 Task: Add Nature's Path Berry Strawberry Frosted Toaster Pastry to the cart.
Action: Mouse moved to (835, 305)
Screenshot: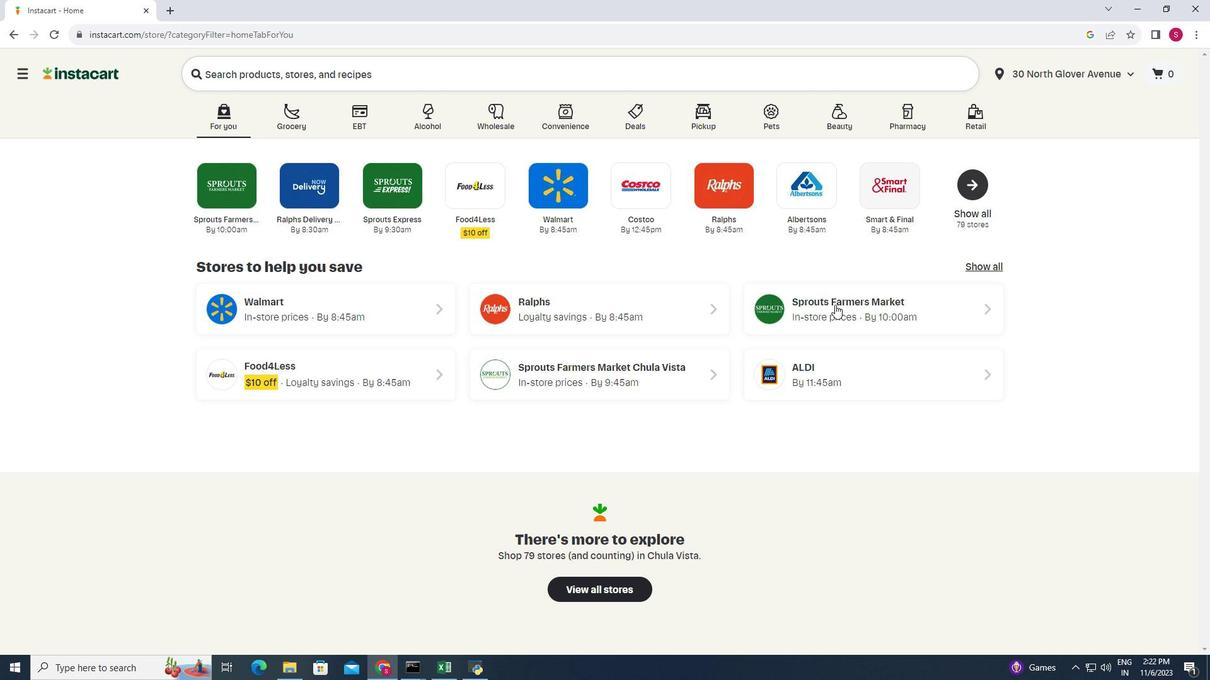 
Action: Mouse pressed left at (835, 305)
Screenshot: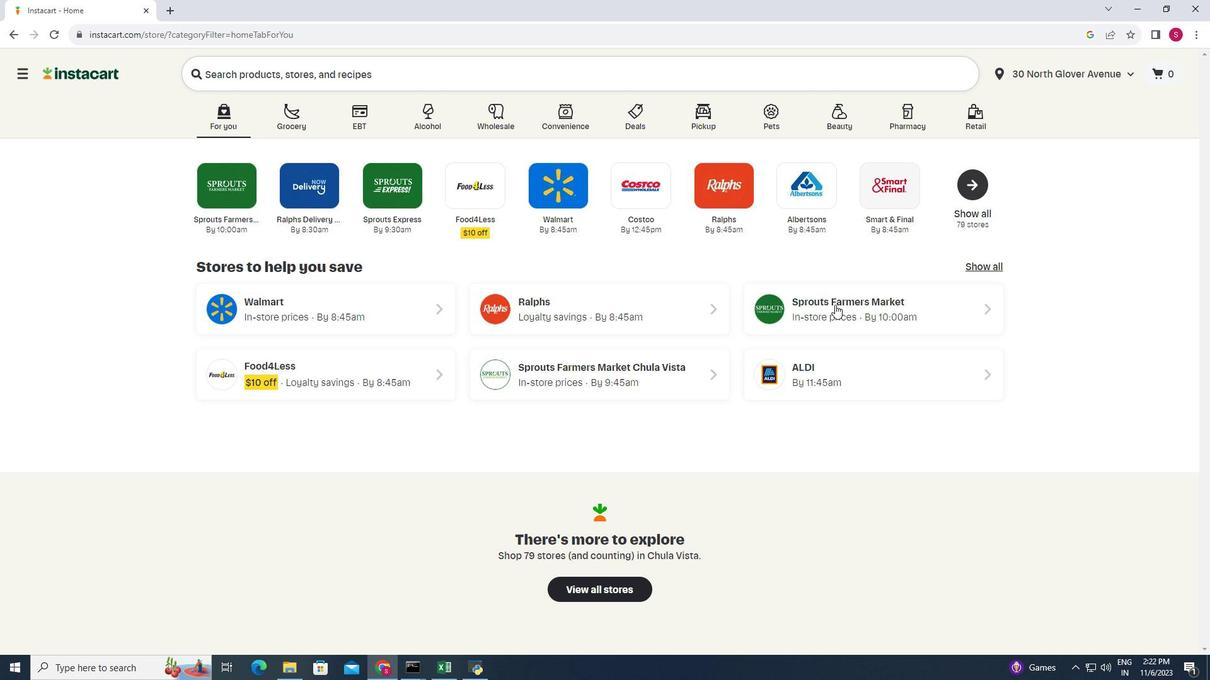 
Action: Mouse moved to (139, 421)
Screenshot: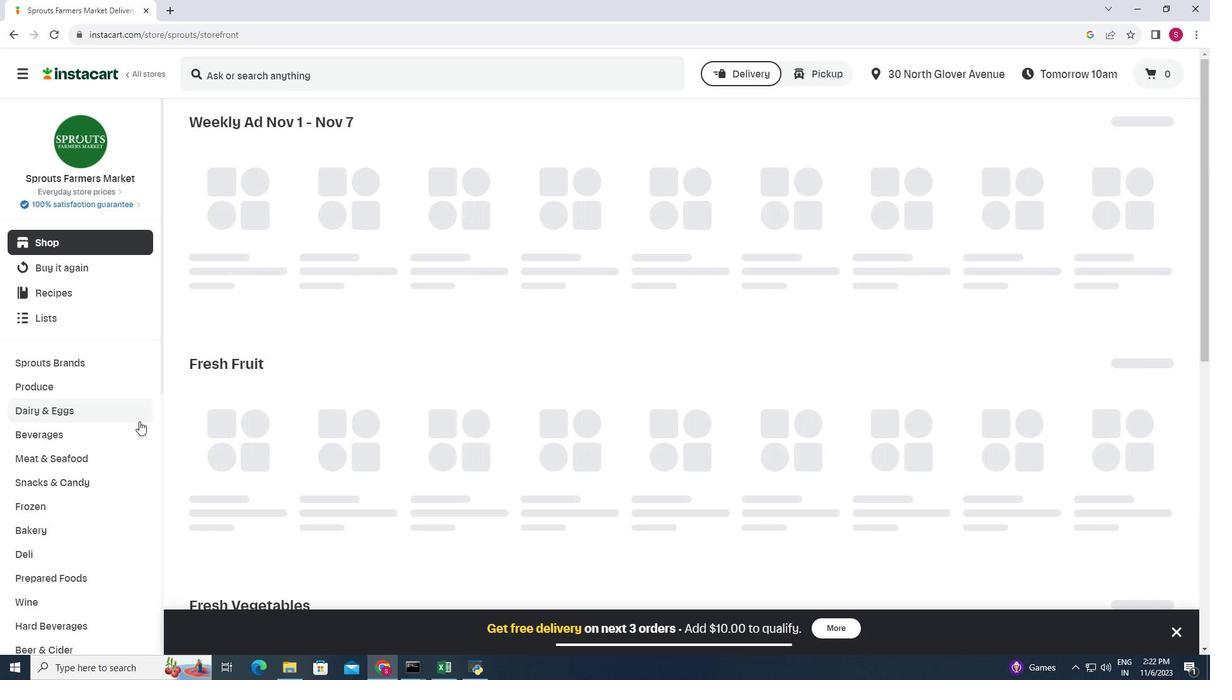 
Action: Mouse scrolled (139, 421) with delta (0, 0)
Screenshot: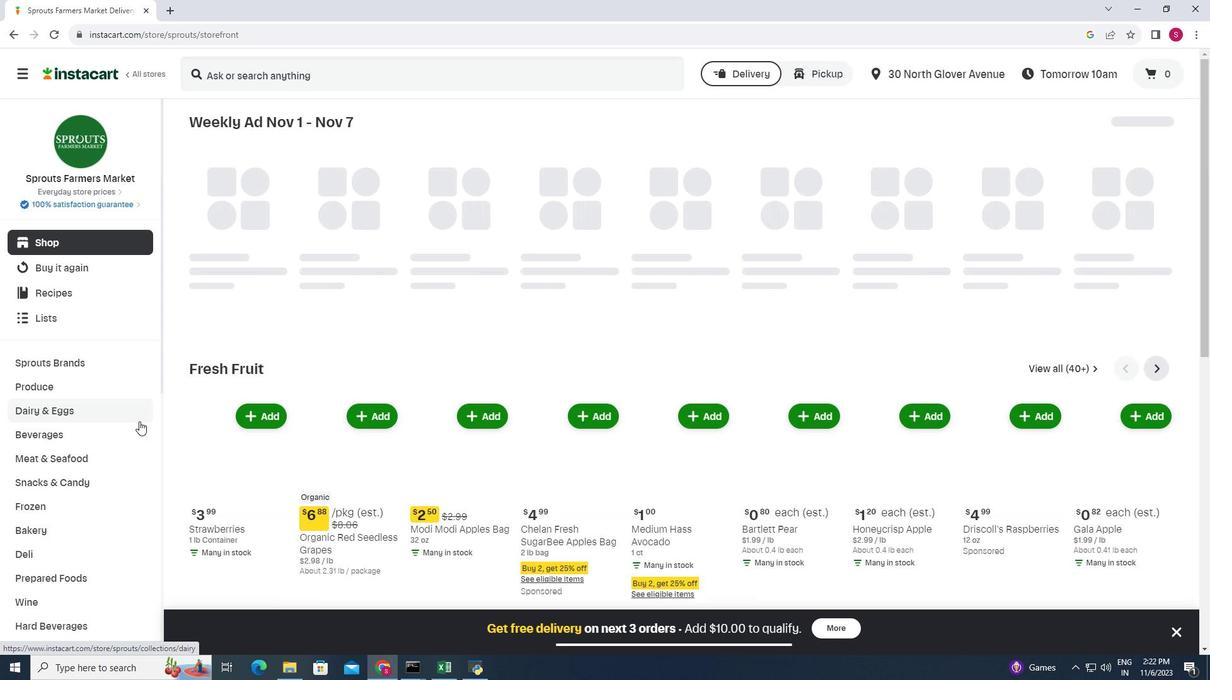 
Action: Mouse moved to (122, 404)
Screenshot: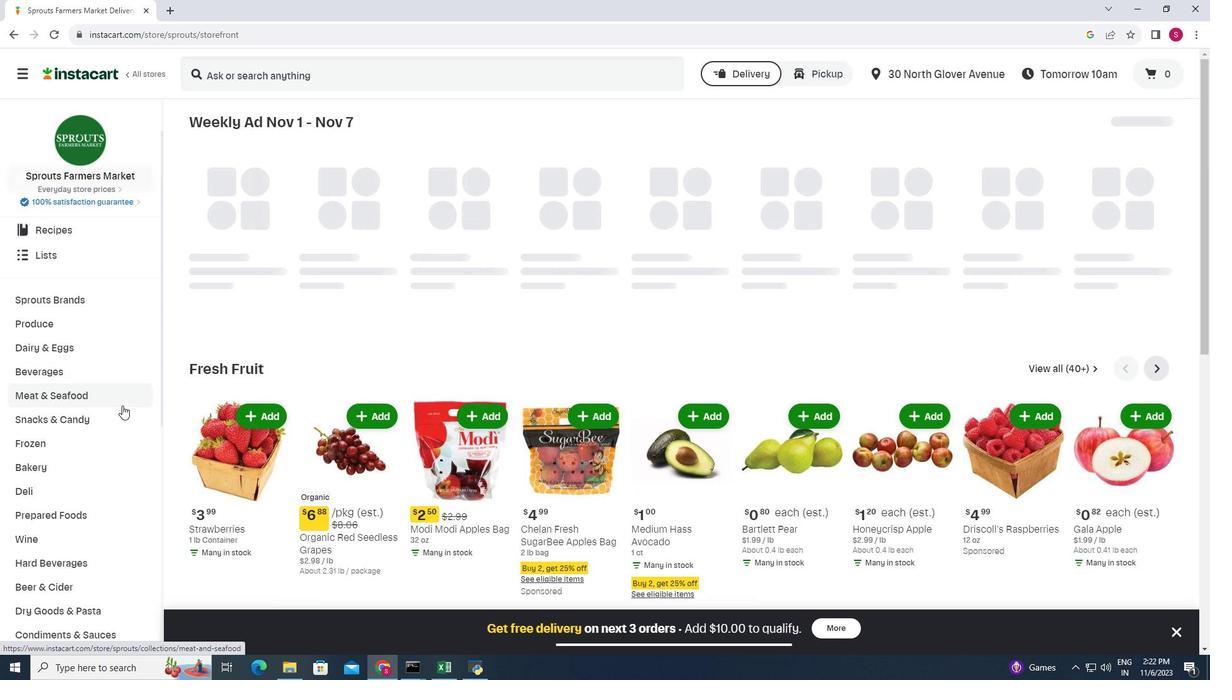 
Action: Mouse scrolled (122, 404) with delta (0, 0)
Screenshot: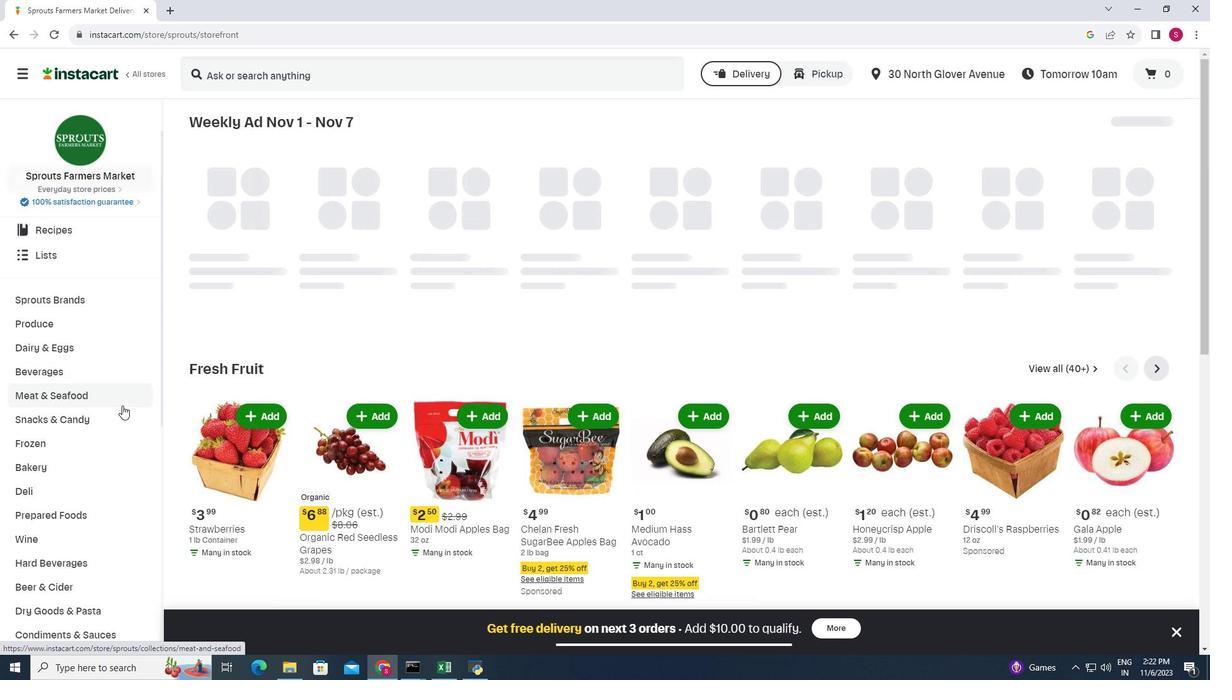 
Action: Mouse moved to (122, 405)
Screenshot: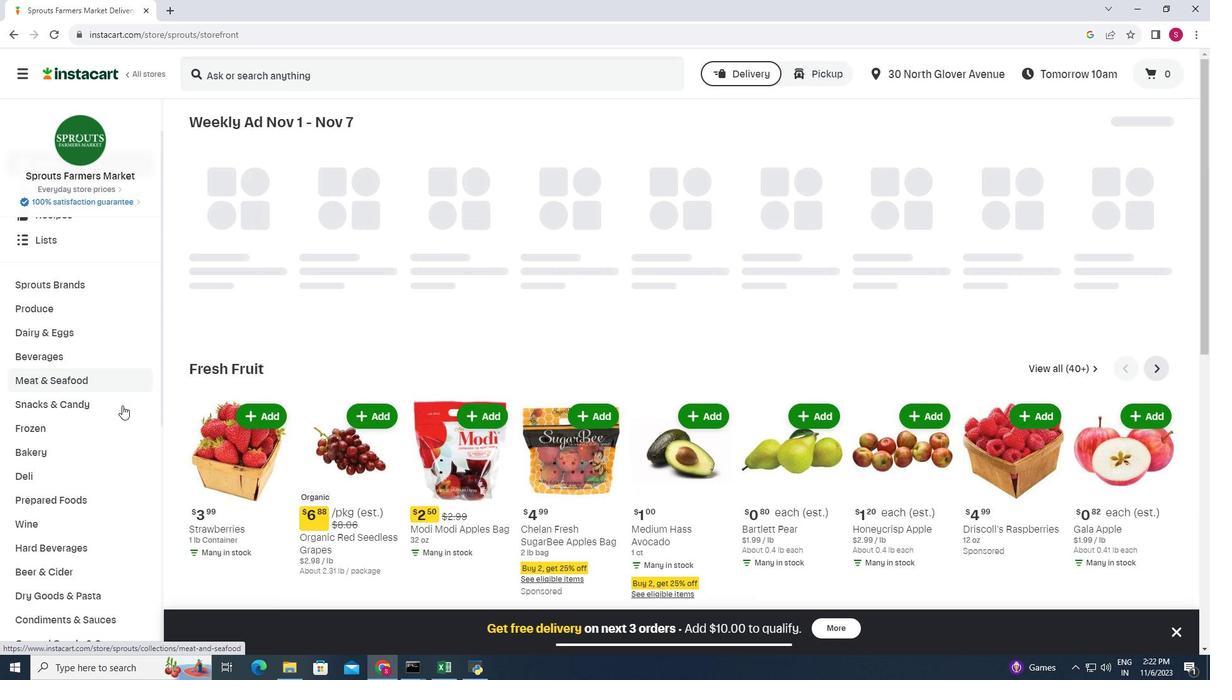 
Action: Mouse scrolled (122, 405) with delta (0, 0)
Screenshot: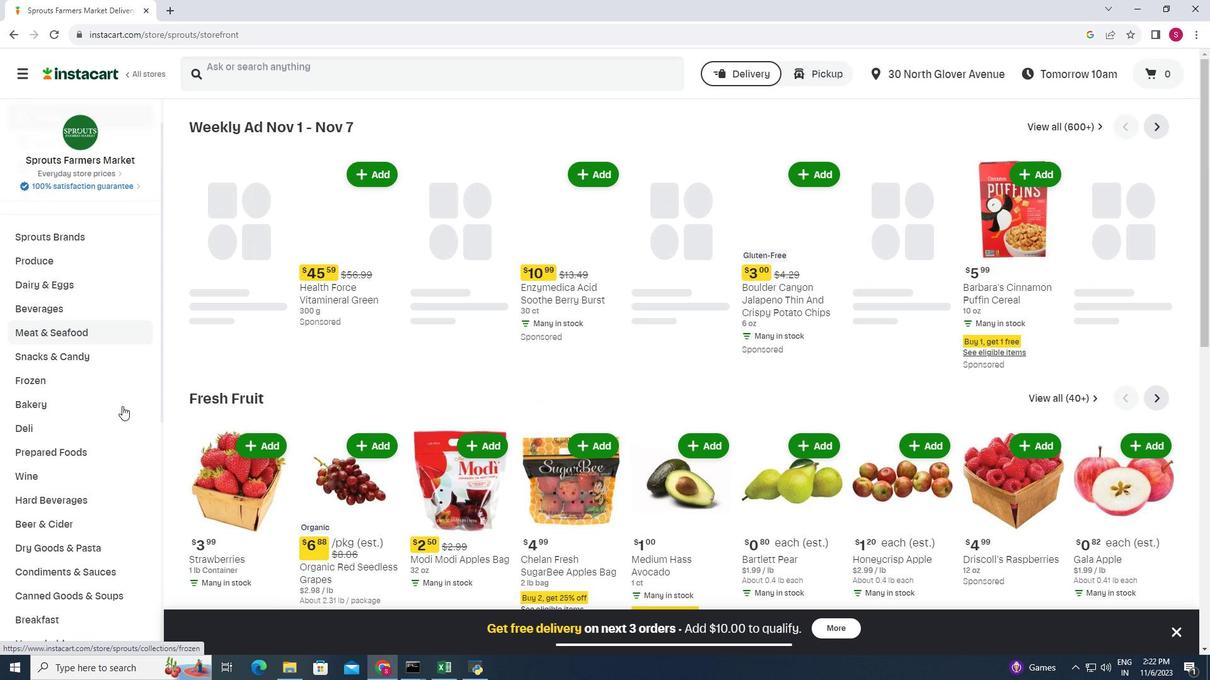 
Action: Mouse moved to (122, 417)
Screenshot: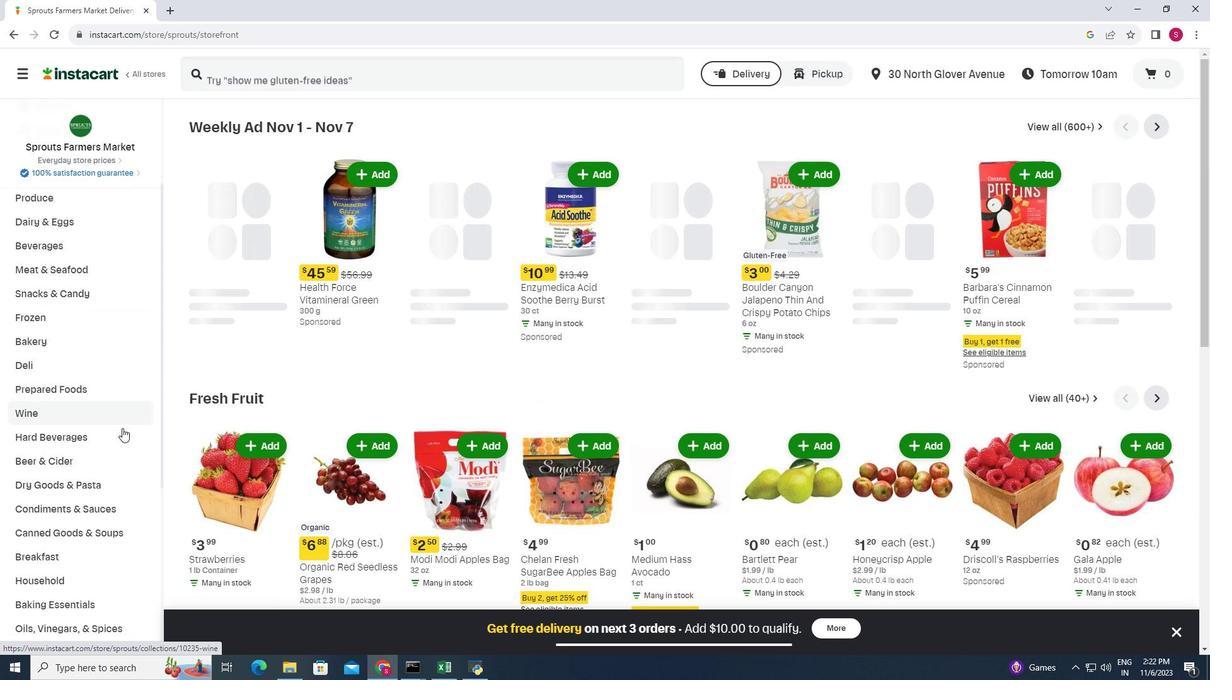 
Action: Mouse scrolled (122, 416) with delta (0, 0)
Screenshot: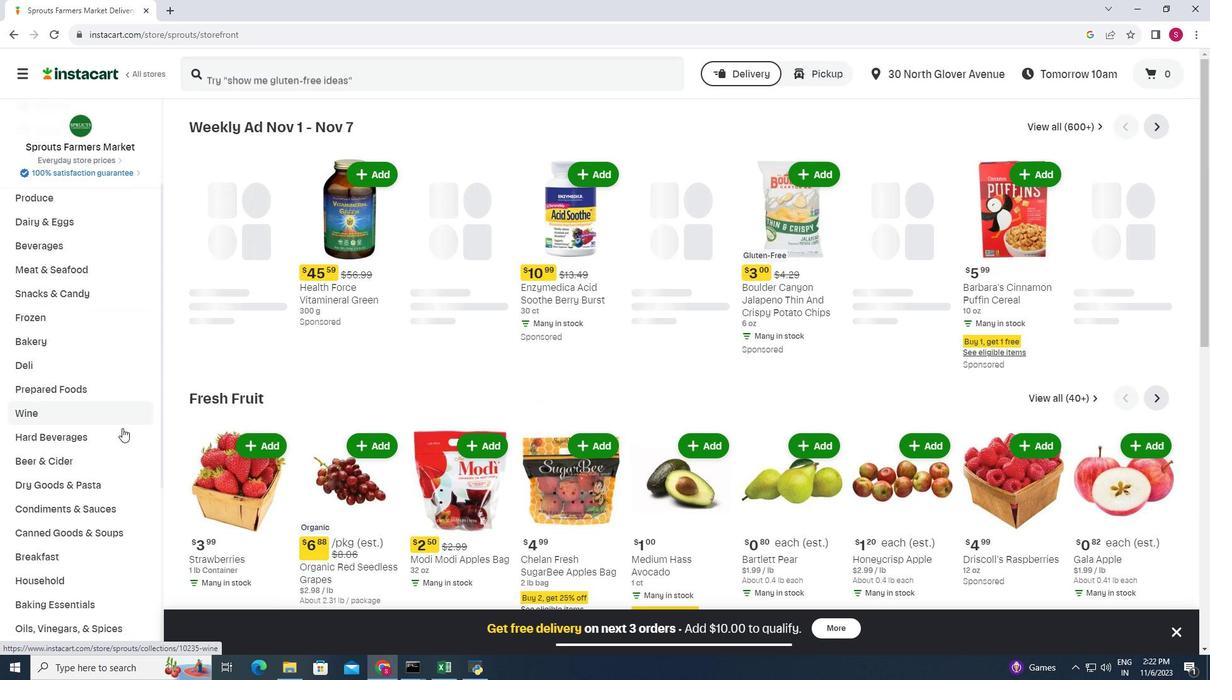 
Action: Mouse moved to (63, 498)
Screenshot: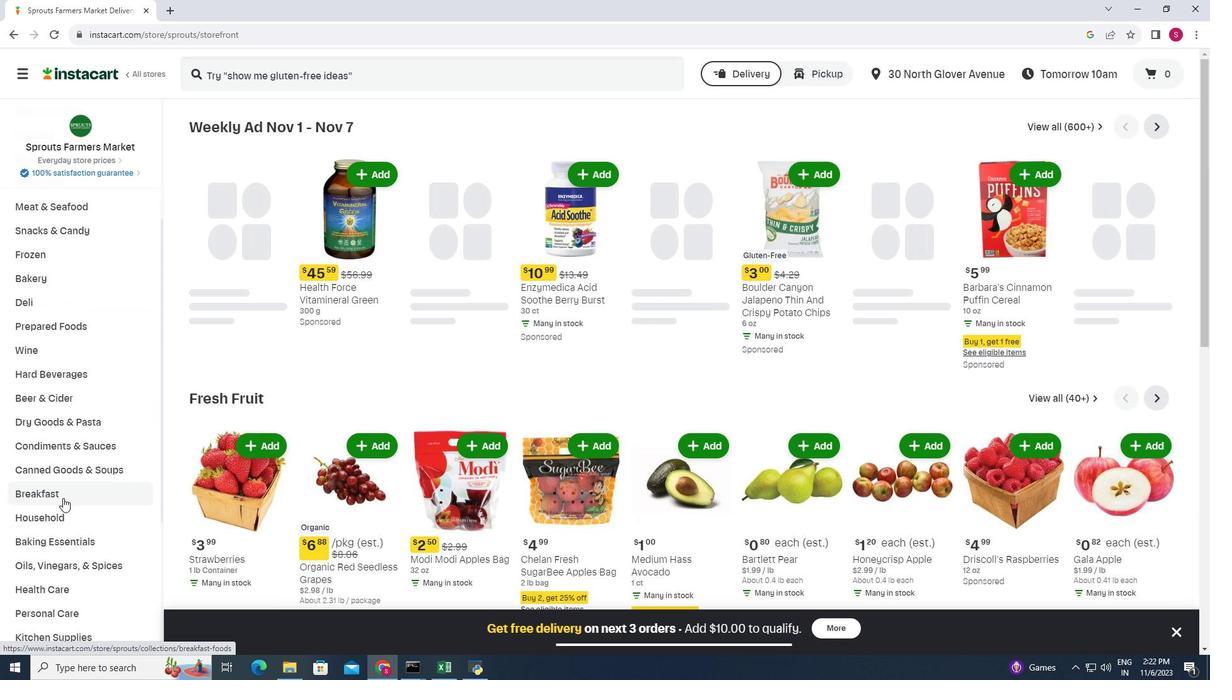 
Action: Mouse pressed left at (63, 498)
Screenshot: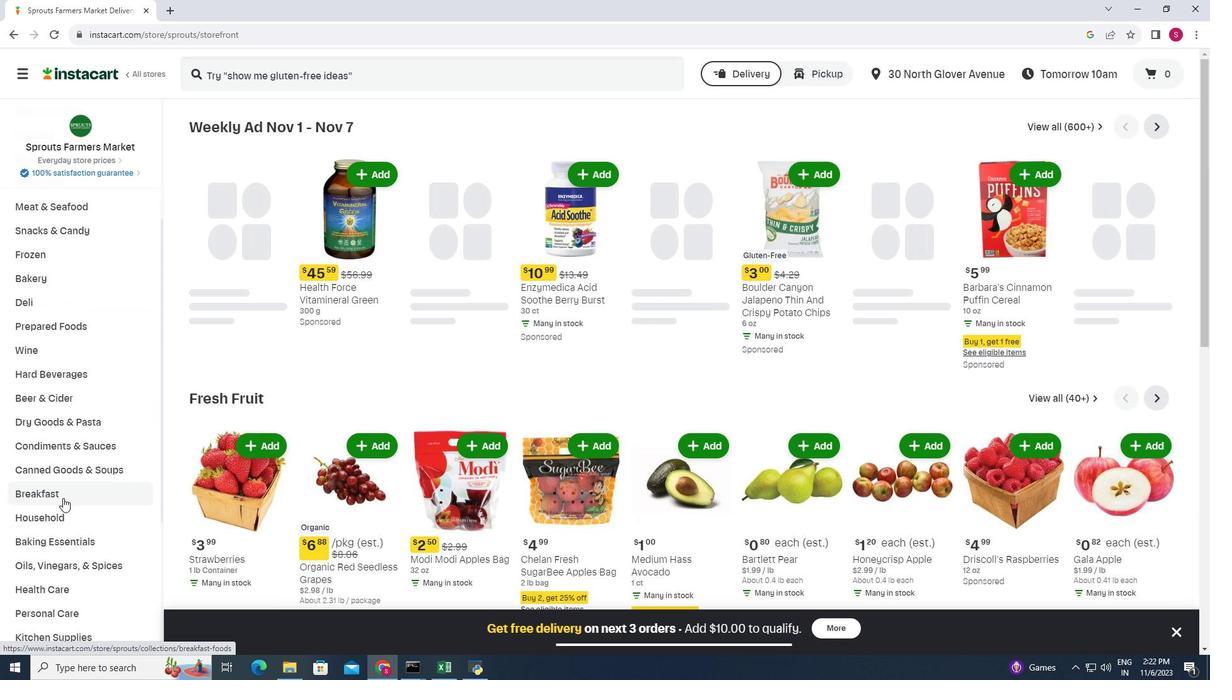 
Action: Mouse moved to (851, 156)
Screenshot: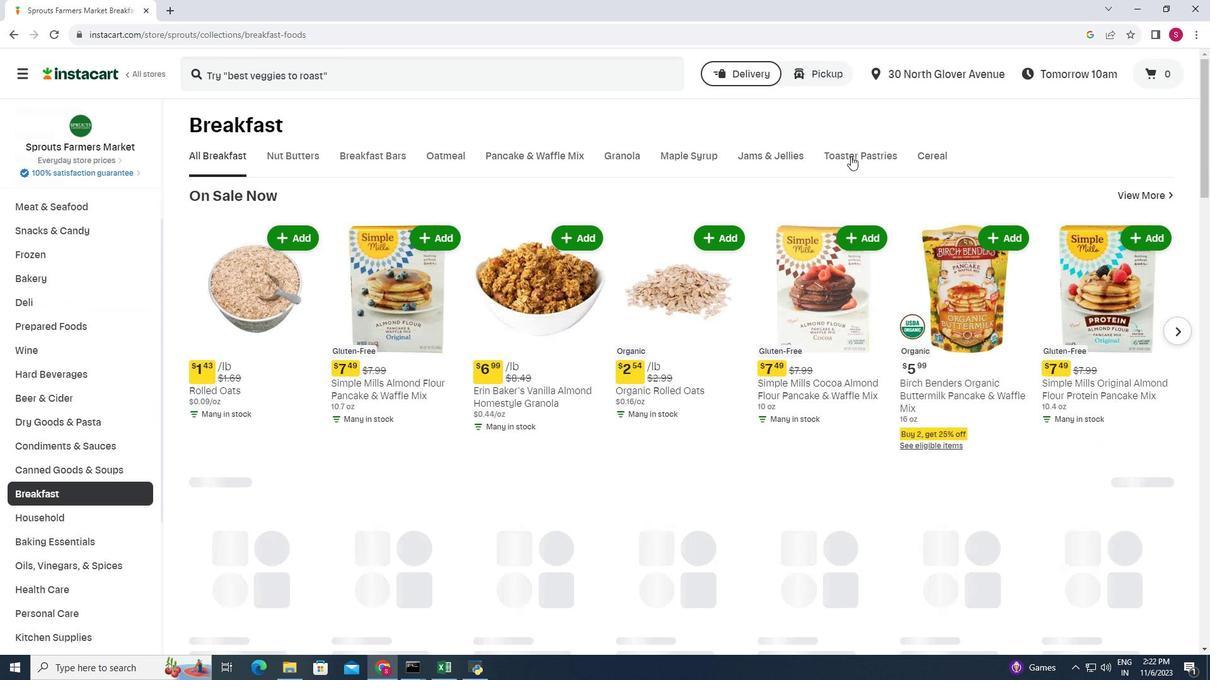 
Action: Mouse pressed left at (851, 156)
Screenshot: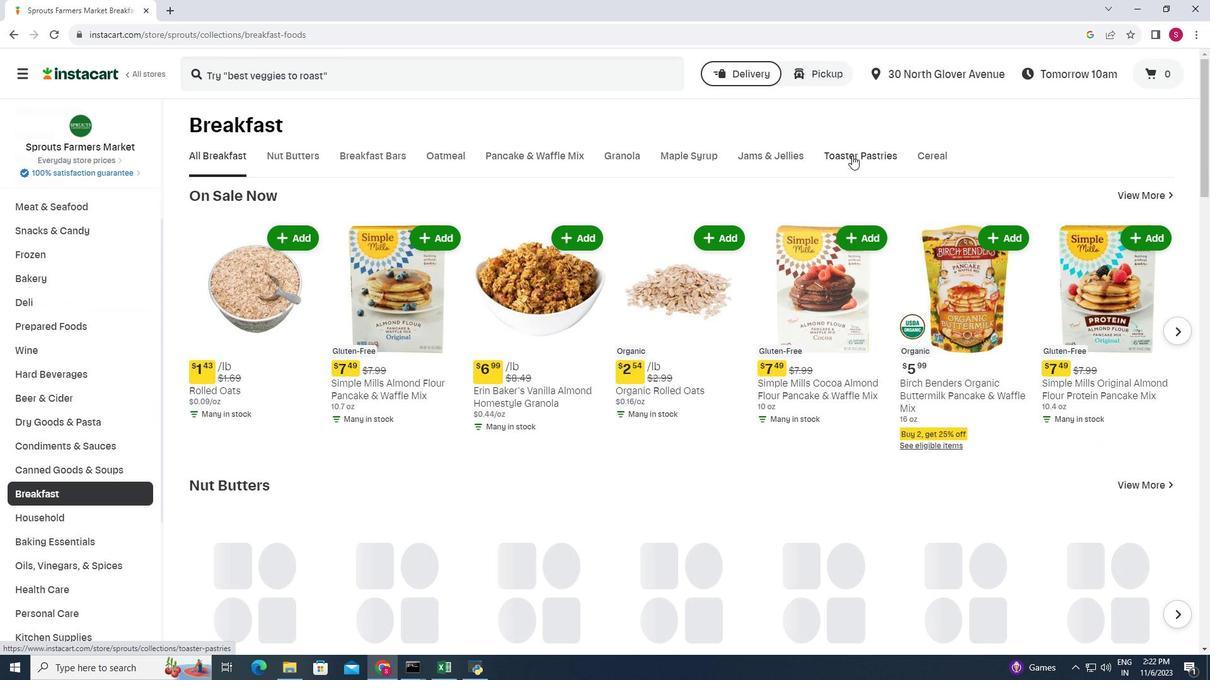 
Action: Mouse moved to (274, 255)
Screenshot: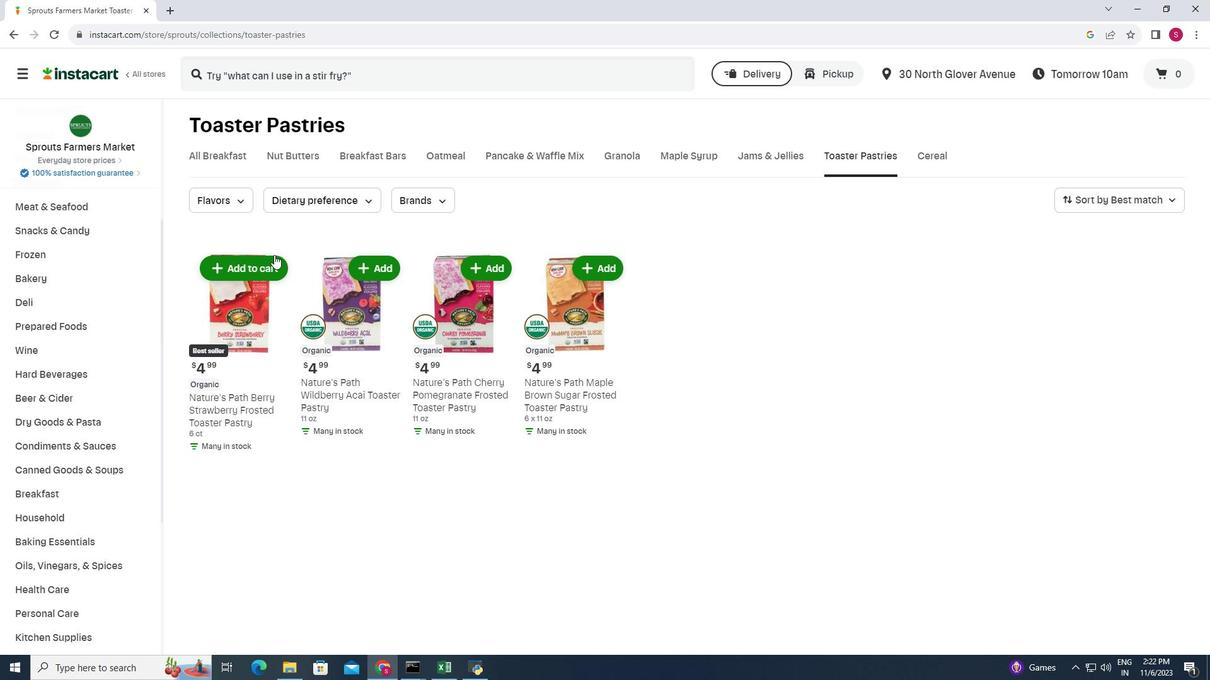 
Action: Mouse pressed left at (274, 255)
Screenshot: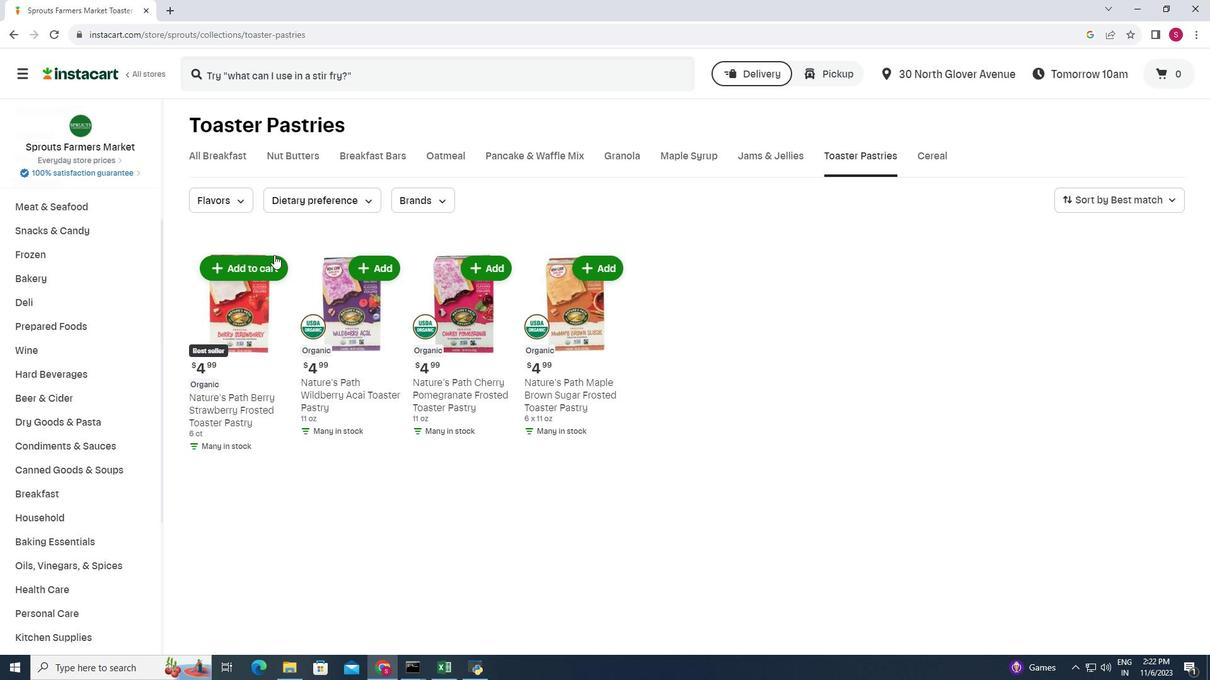 
Action: Mouse moved to (264, 263)
Screenshot: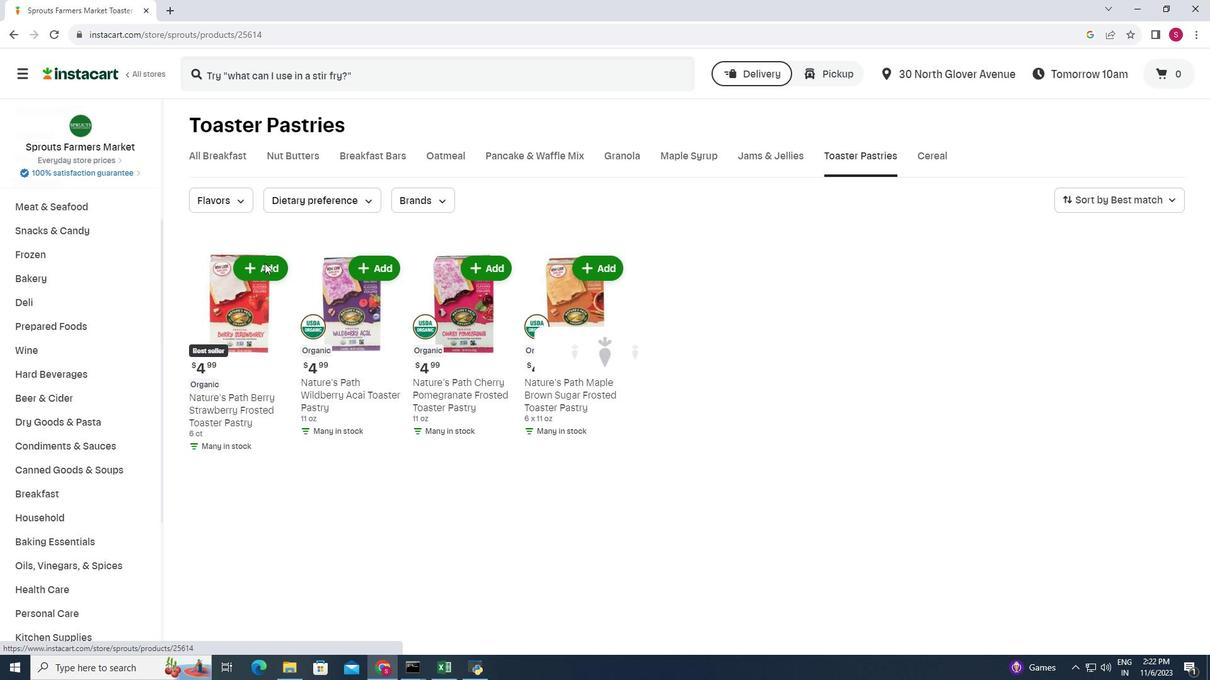 
Action: Mouse pressed left at (264, 263)
Screenshot: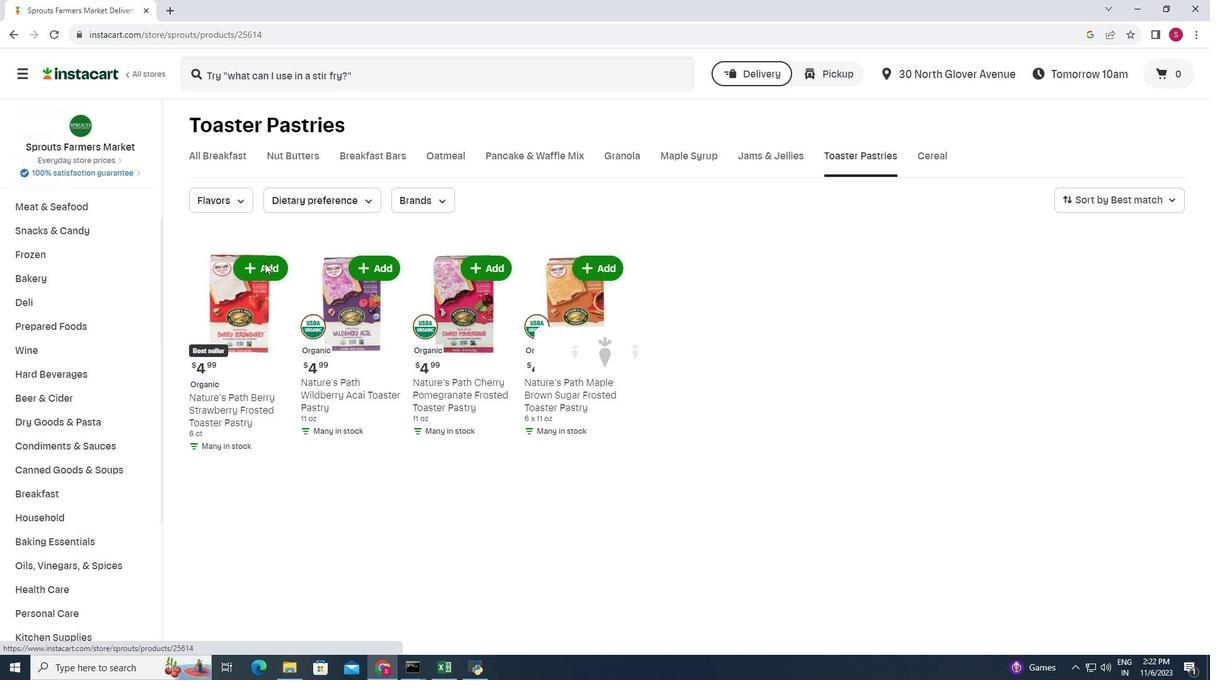 
Action: Mouse moved to (870, 260)
Screenshot: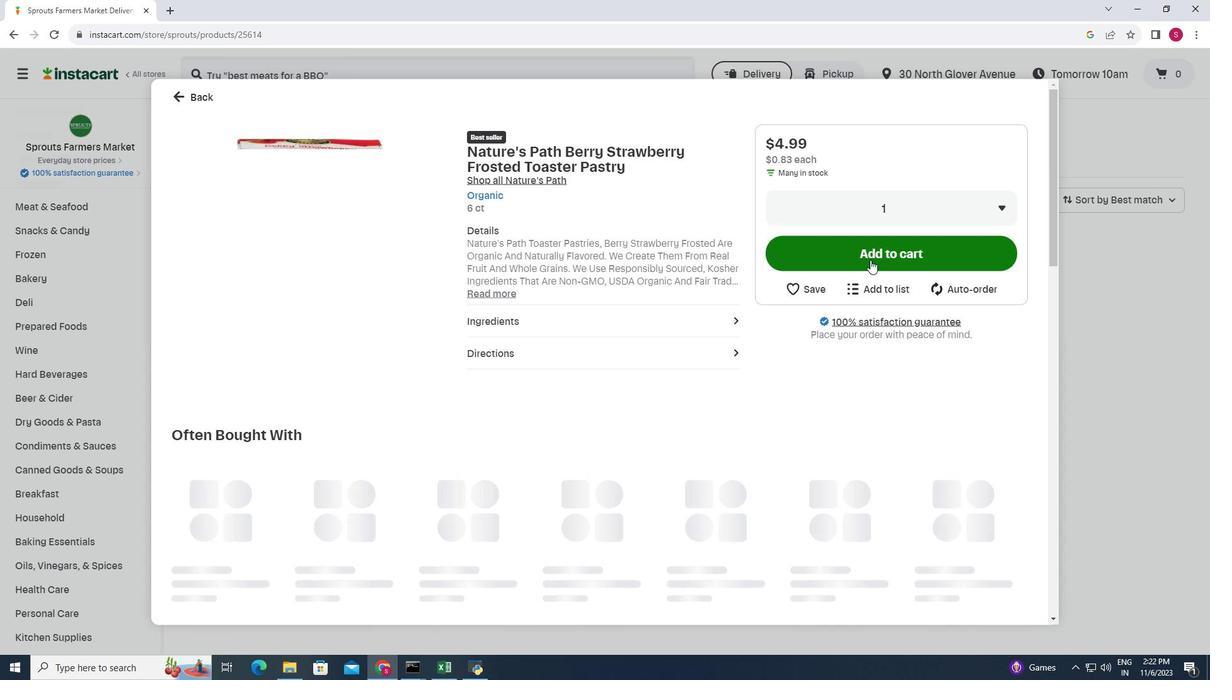 
Action: Mouse pressed left at (870, 260)
Screenshot: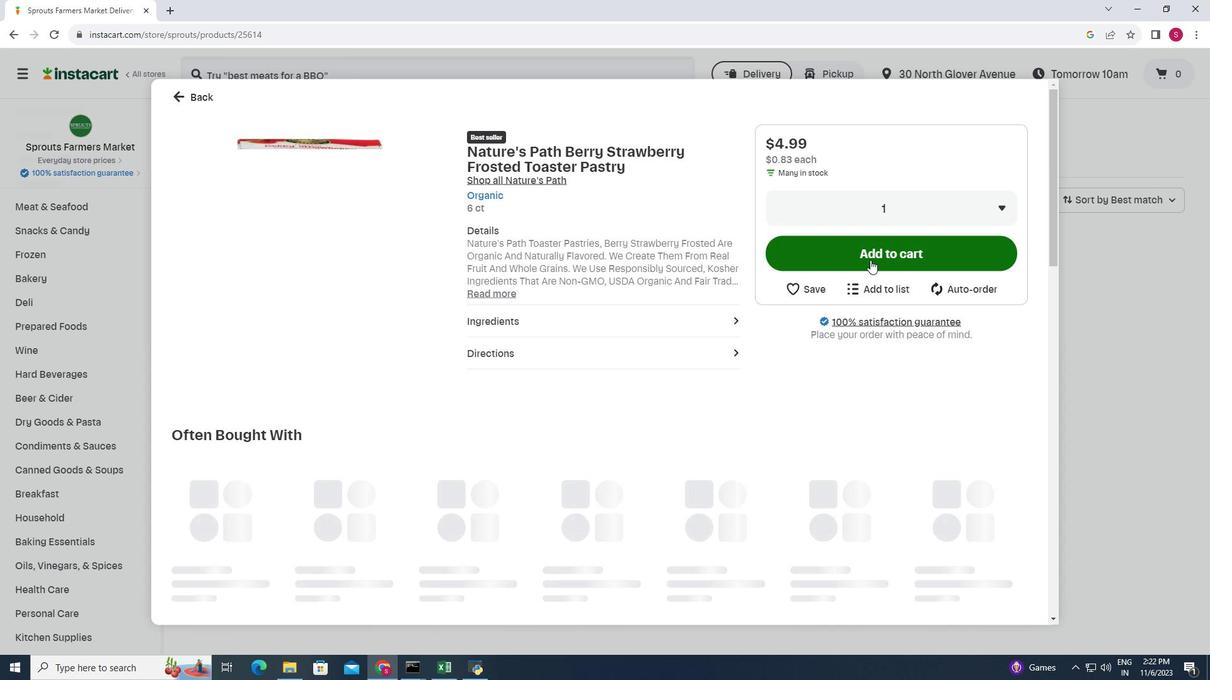 
Action: Mouse moved to (690, 217)
Screenshot: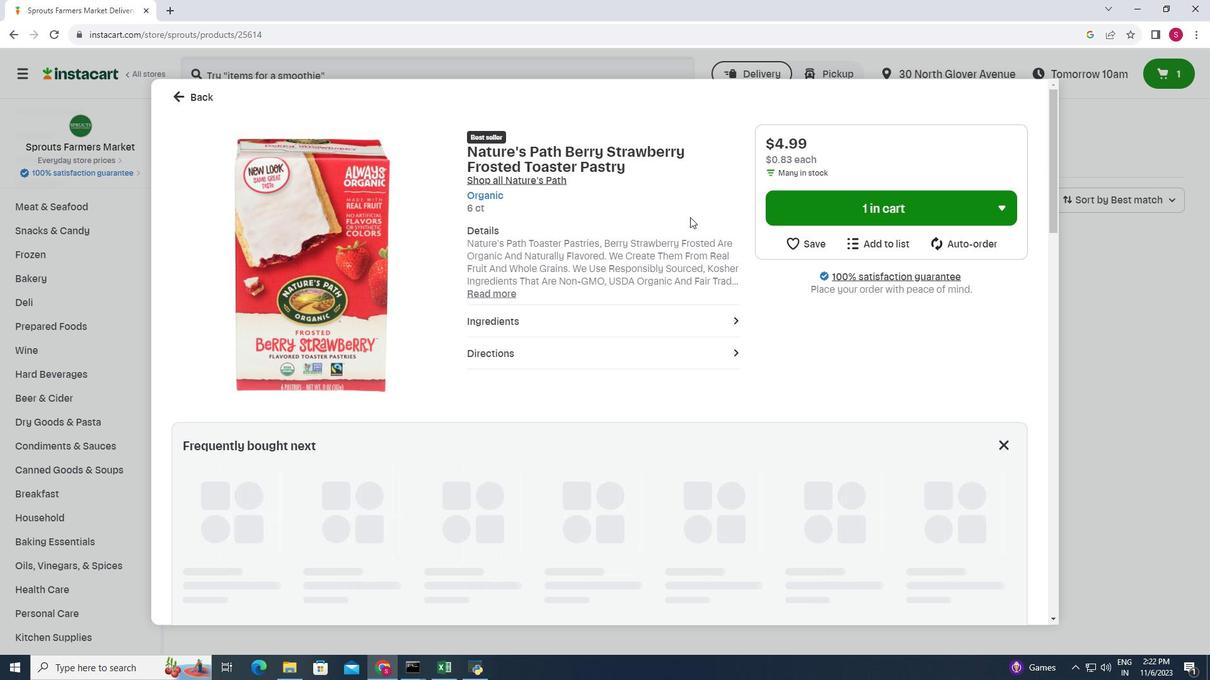 
